 Task: Create a due date automation trigger when advanced on, on the tuesday of the week a card is due add dates starting this month at 11:00 AM.
Action: Mouse moved to (811, 253)
Screenshot: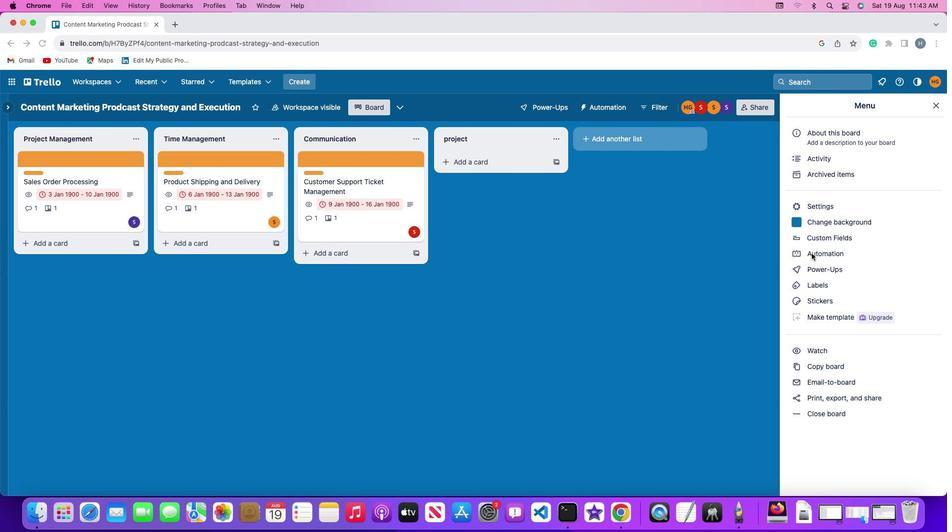 
Action: Mouse pressed left at (811, 253)
Screenshot: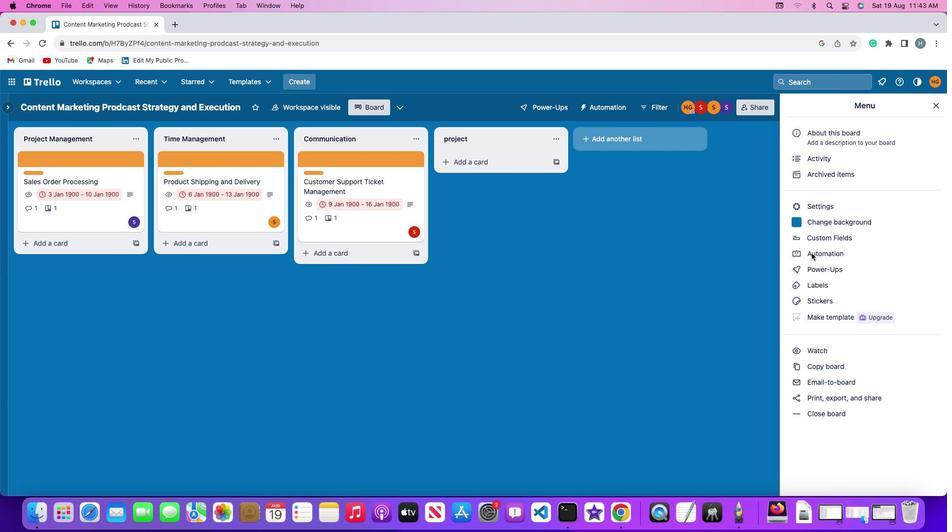 
Action: Mouse pressed left at (811, 253)
Screenshot: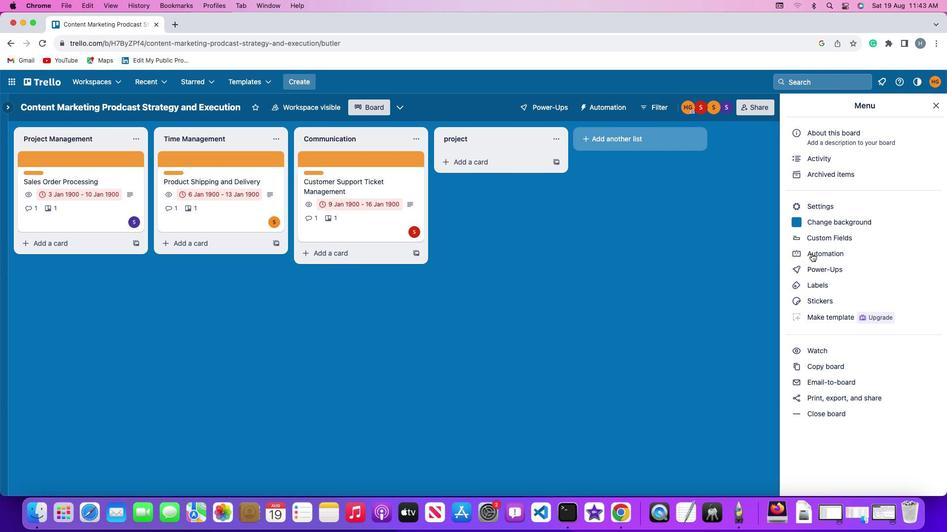 
Action: Mouse moved to (52, 228)
Screenshot: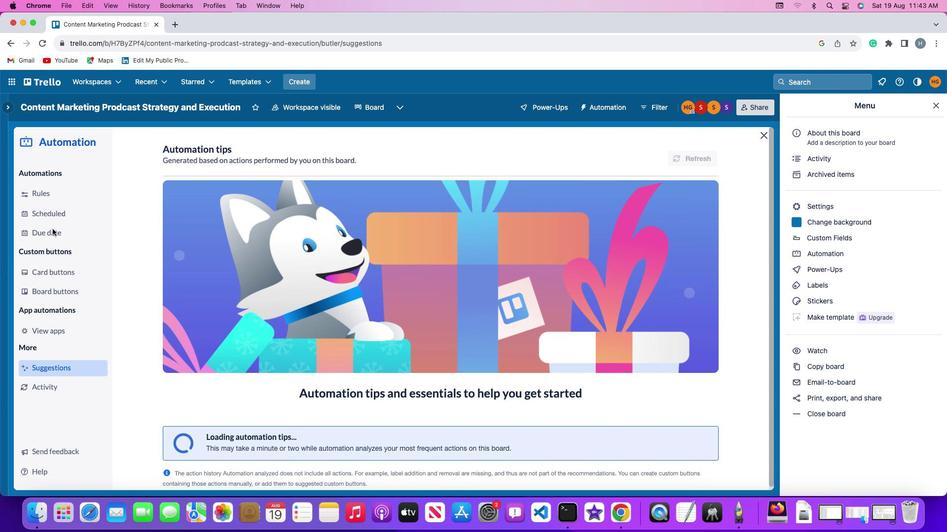 
Action: Mouse pressed left at (52, 228)
Screenshot: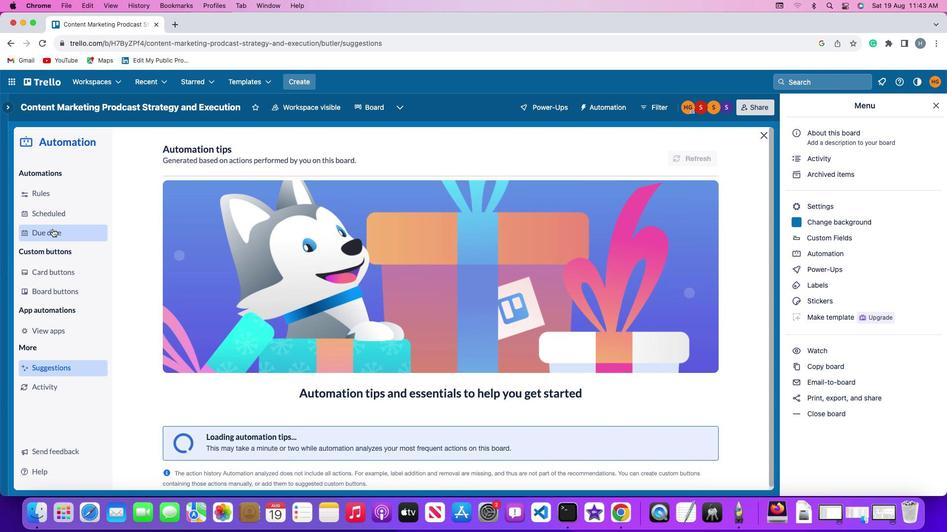 
Action: Mouse moved to (674, 152)
Screenshot: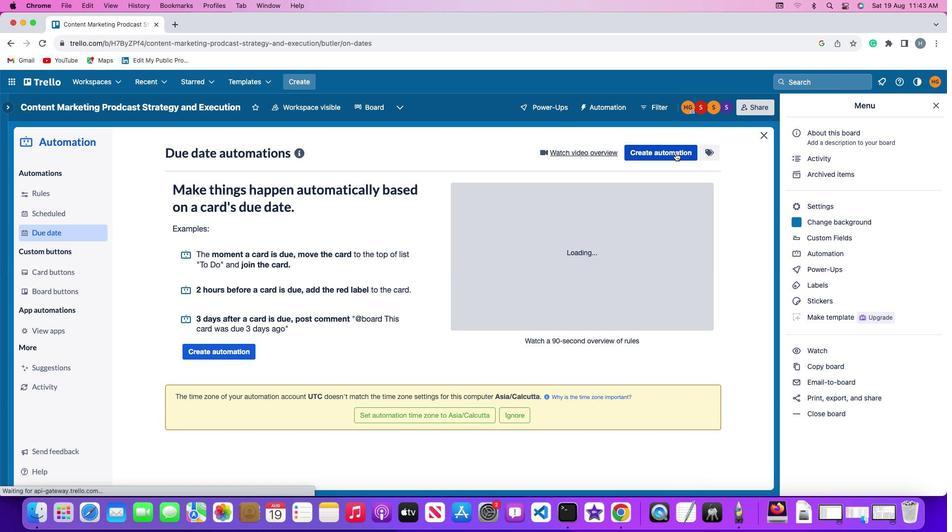 
Action: Mouse pressed left at (674, 152)
Screenshot: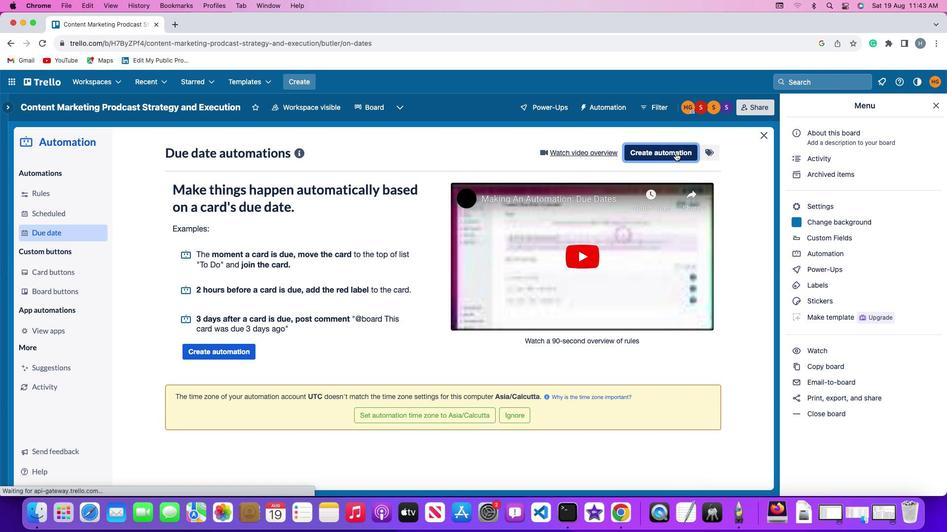 
Action: Mouse moved to (223, 248)
Screenshot: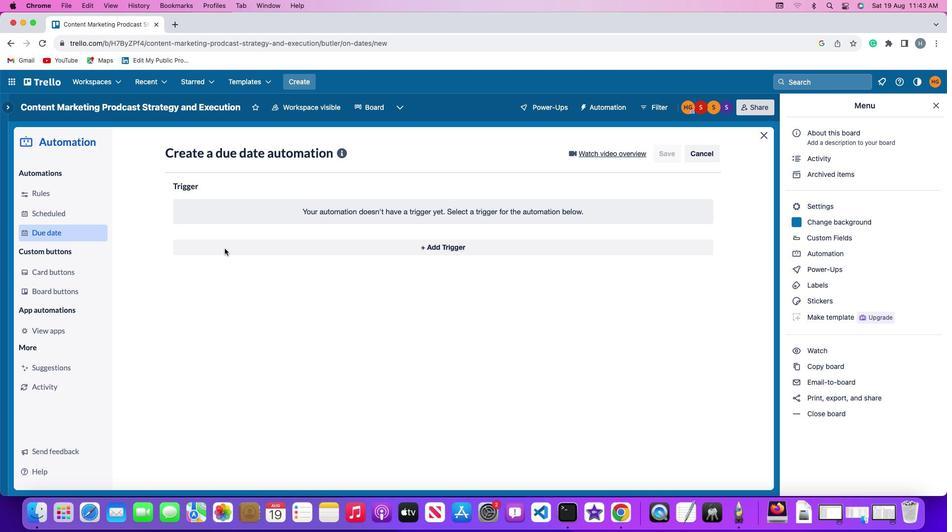 
Action: Mouse pressed left at (223, 248)
Screenshot: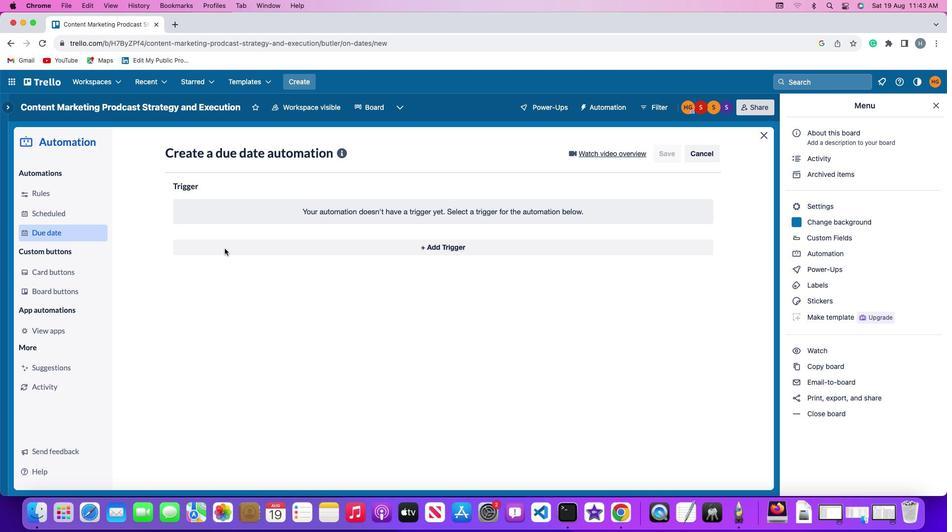 
Action: Mouse moved to (214, 437)
Screenshot: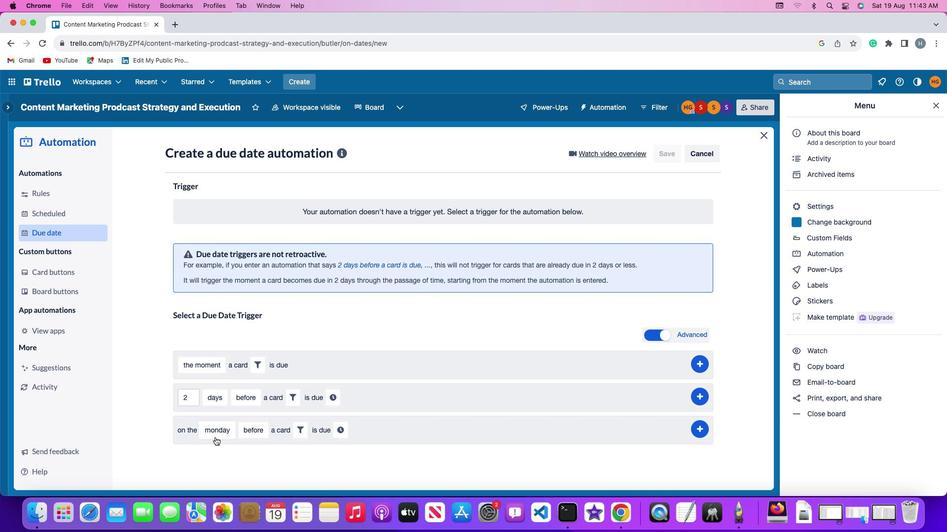 
Action: Mouse pressed left at (214, 437)
Screenshot: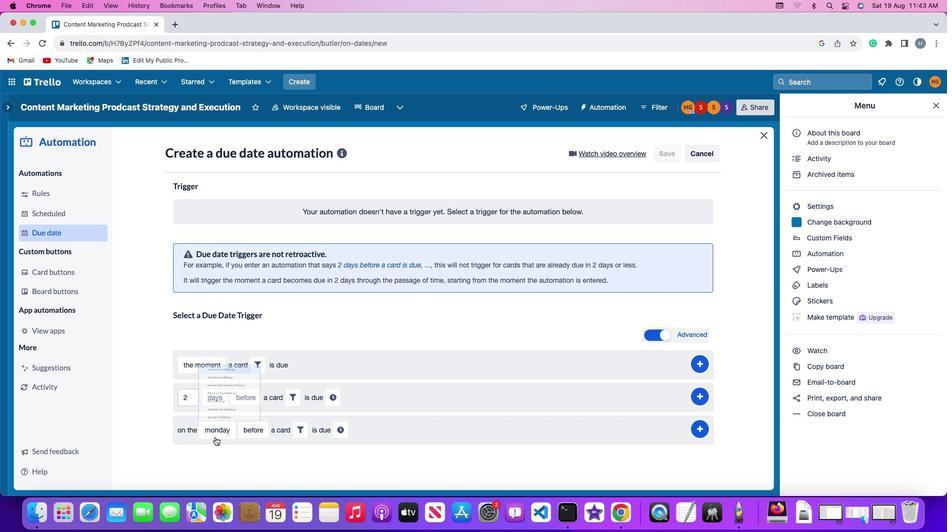 
Action: Mouse moved to (221, 311)
Screenshot: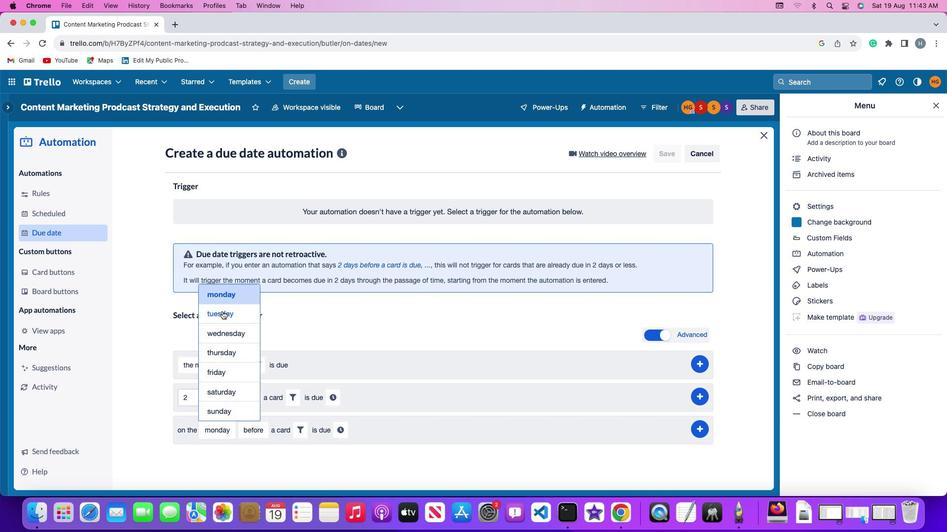 
Action: Mouse pressed left at (221, 311)
Screenshot: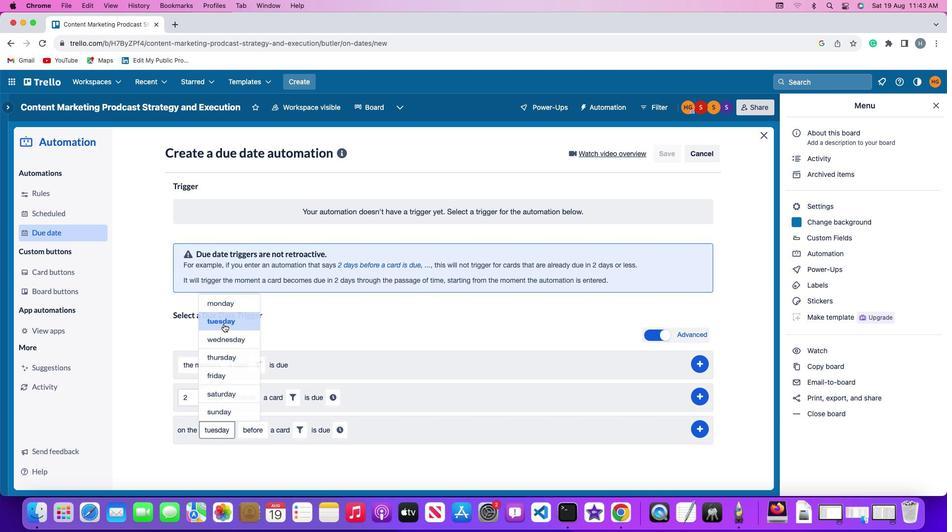 
Action: Mouse moved to (250, 426)
Screenshot: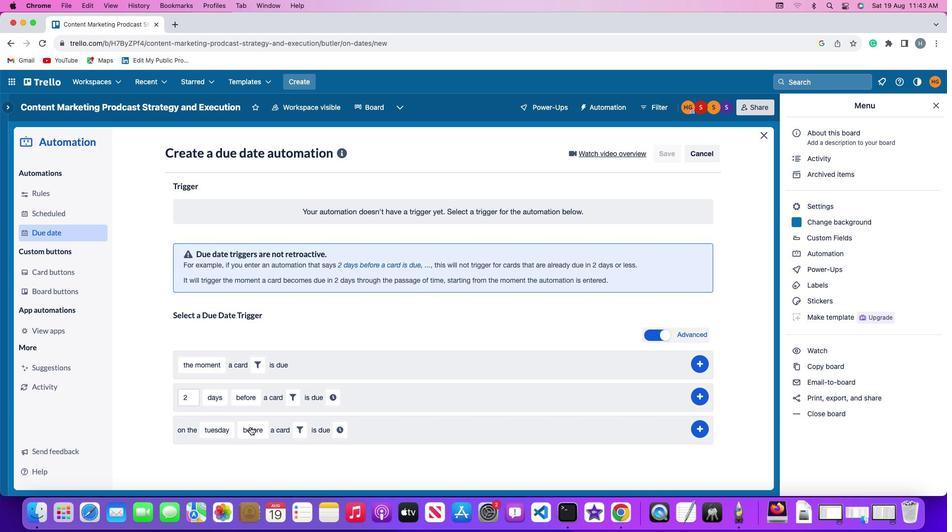 
Action: Mouse pressed left at (250, 426)
Screenshot: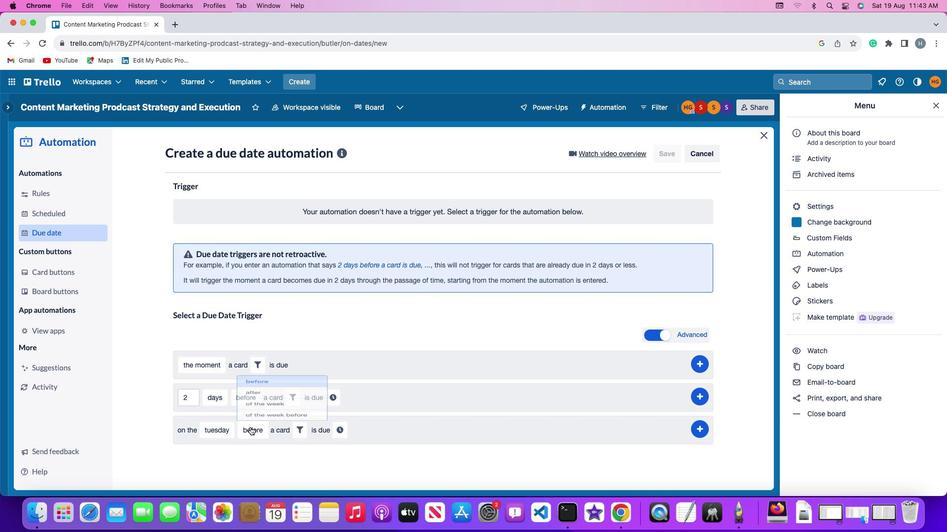 
Action: Mouse moved to (257, 396)
Screenshot: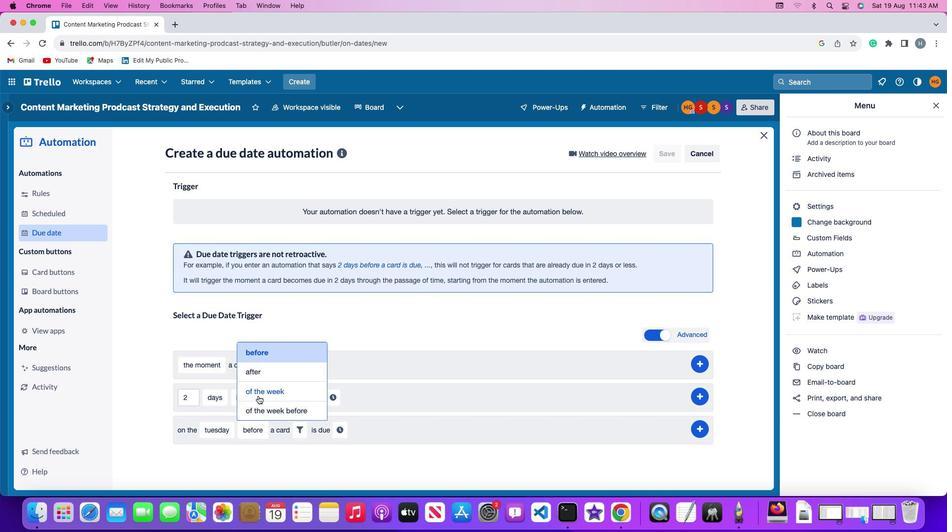 
Action: Mouse pressed left at (257, 396)
Screenshot: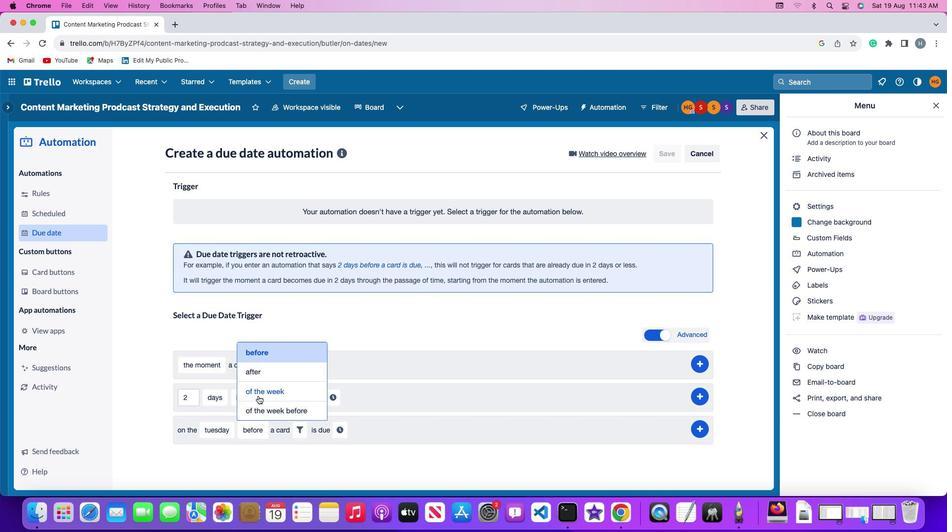 
Action: Mouse moved to (311, 432)
Screenshot: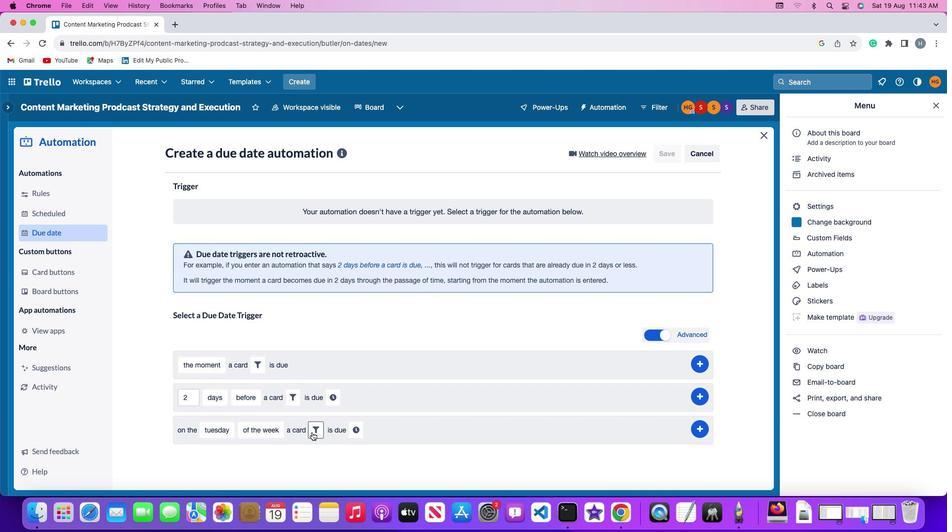 
Action: Mouse pressed left at (311, 432)
Screenshot: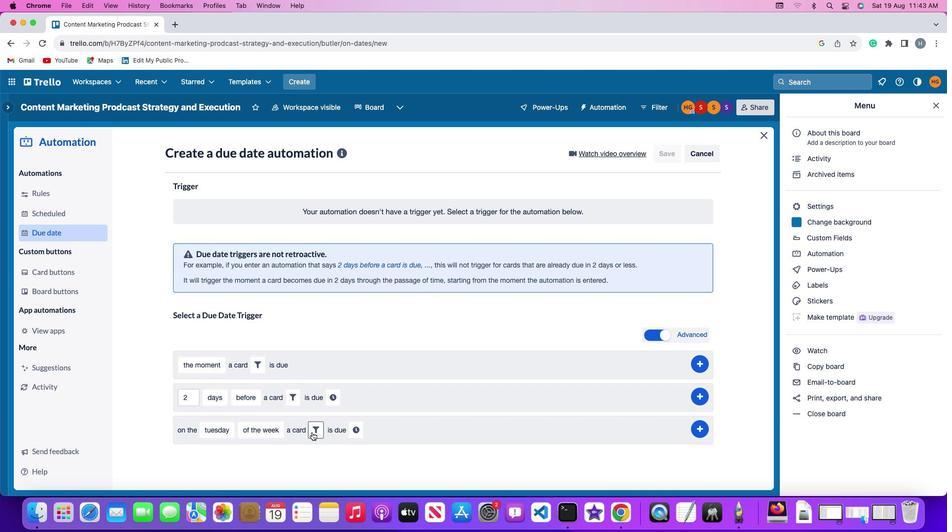 
Action: Mouse moved to (366, 463)
Screenshot: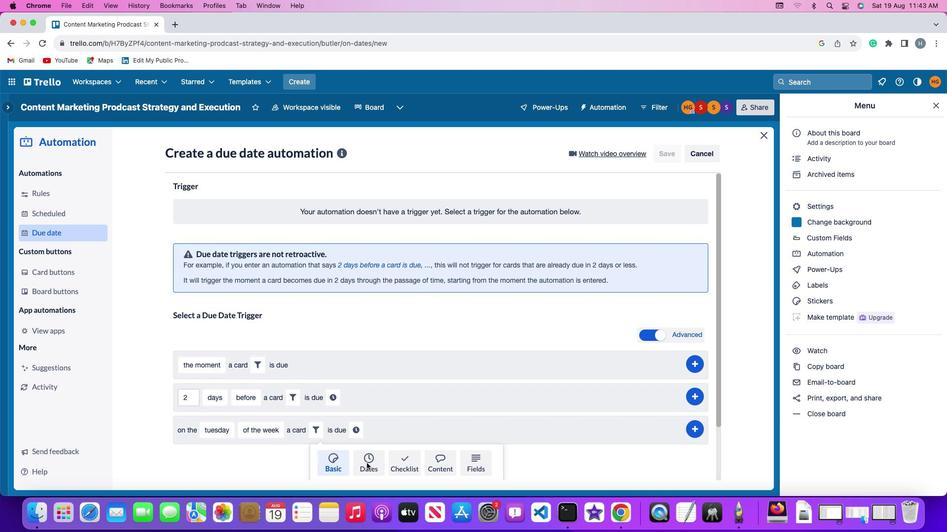 
Action: Mouse pressed left at (366, 463)
Screenshot: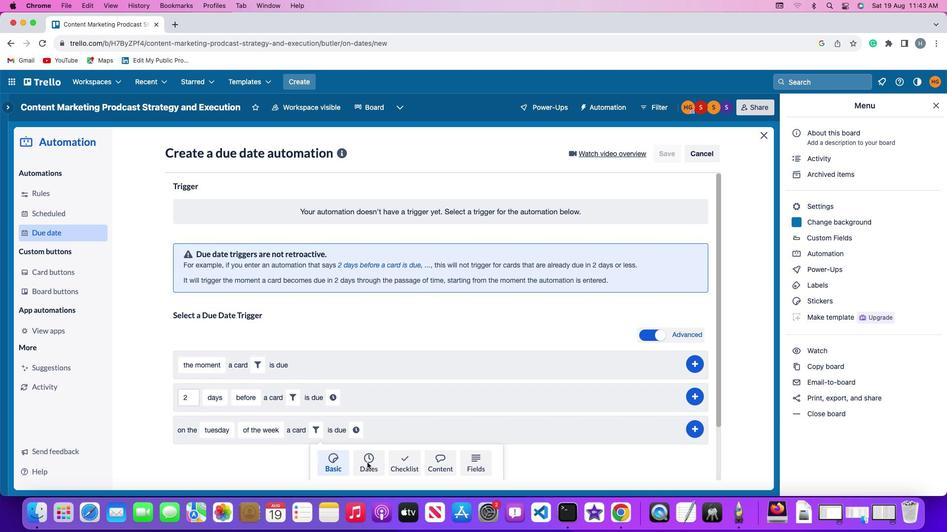 
Action: Mouse moved to (265, 456)
Screenshot: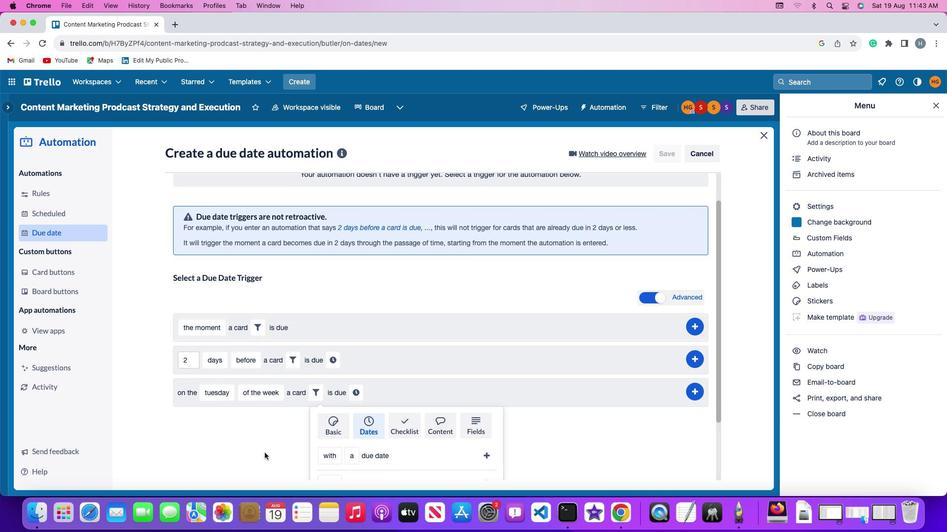 
Action: Mouse scrolled (265, 456) with delta (0, 0)
Screenshot: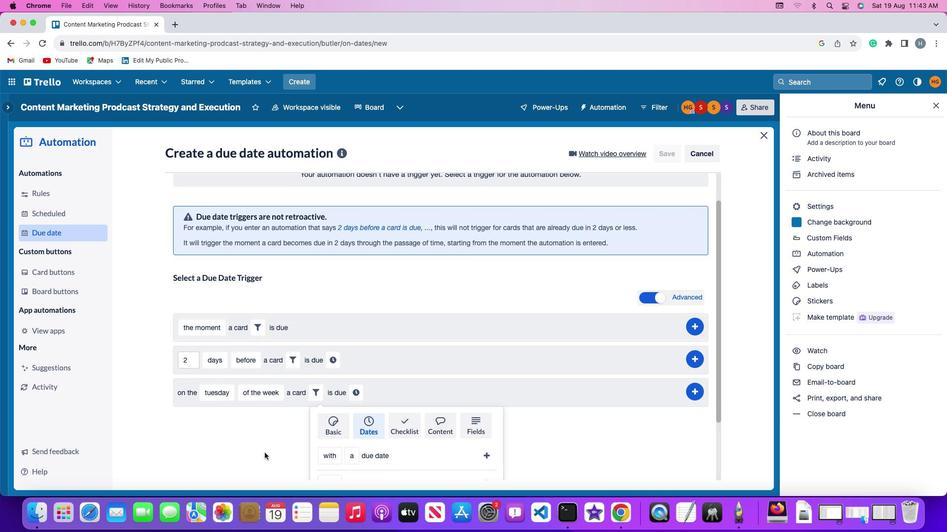 
Action: Mouse scrolled (265, 456) with delta (0, 0)
Screenshot: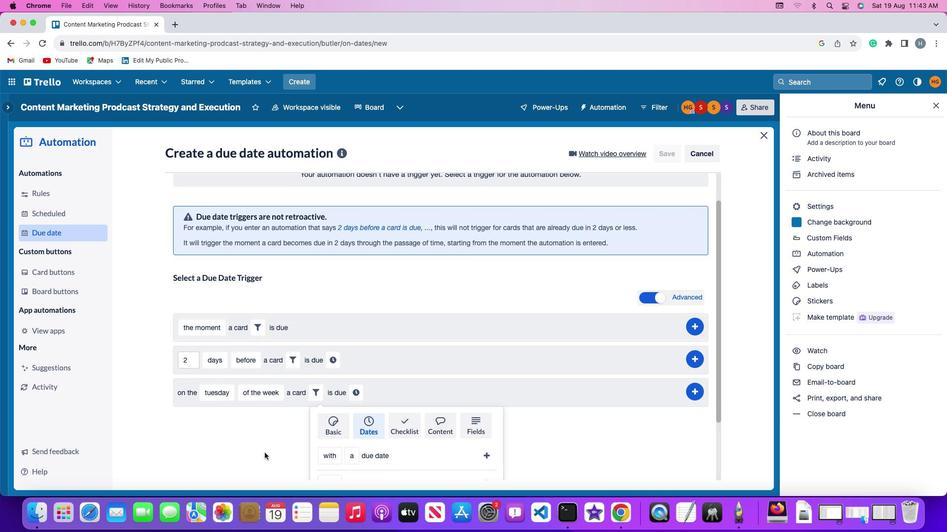 
Action: Mouse scrolled (265, 456) with delta (0, -1)
Screenshot: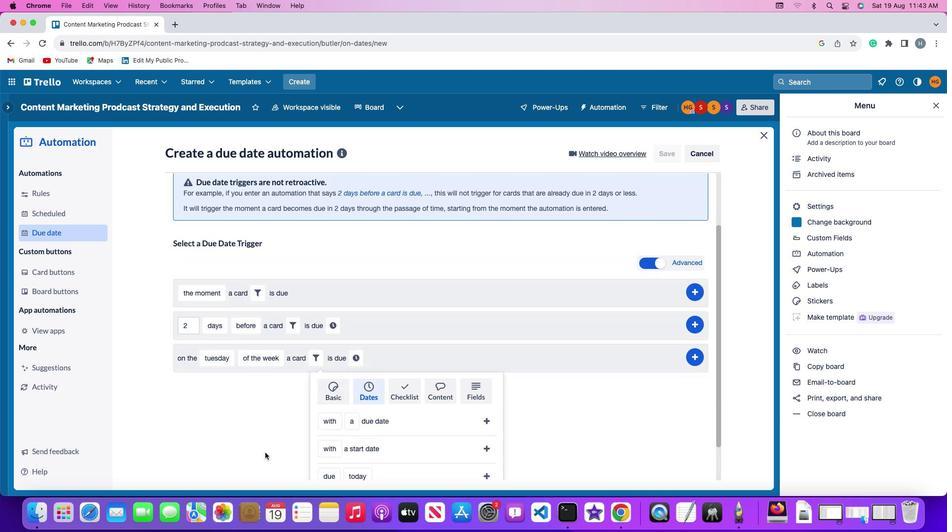 
Action: Mouse moved to (265, 456)
Screenshot: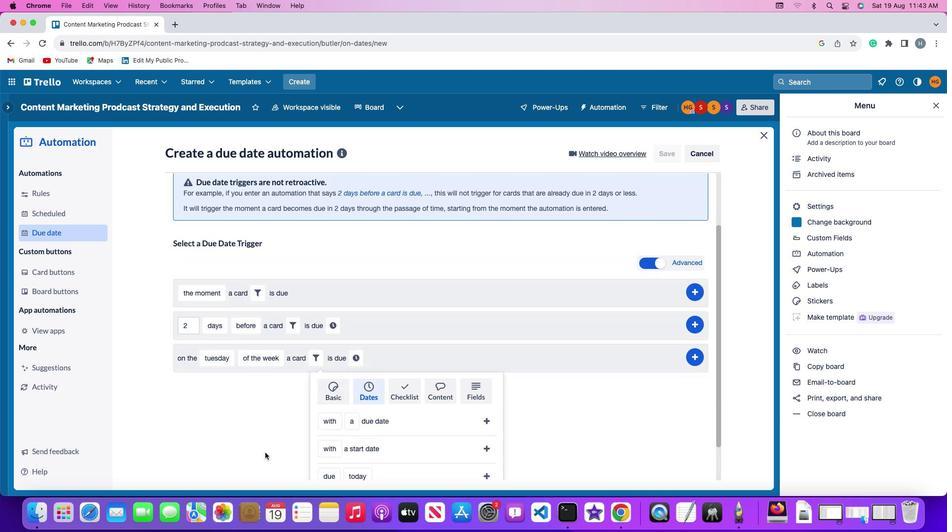 
Action: Mouse scrolled (265, 456) with delta (0, -2)
Screenshot: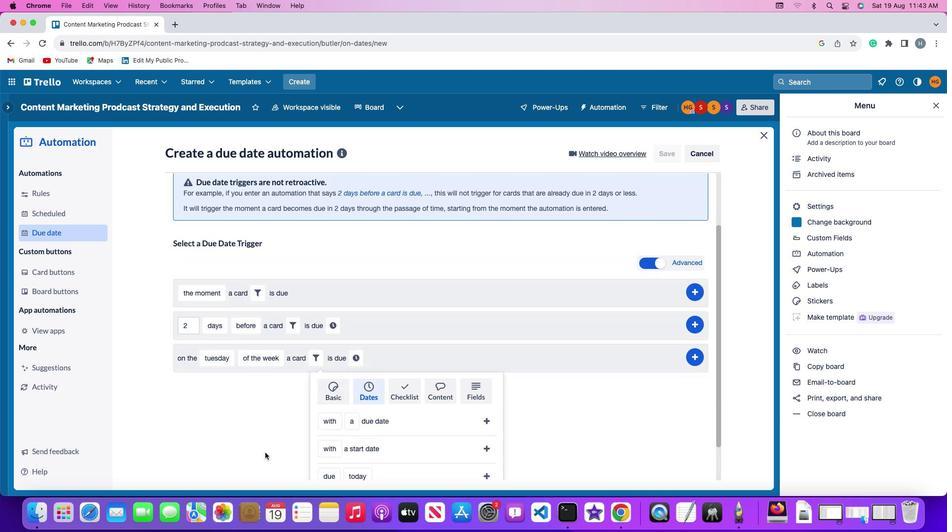 
Action: Mouse moved to (265, 452)
Screenshot: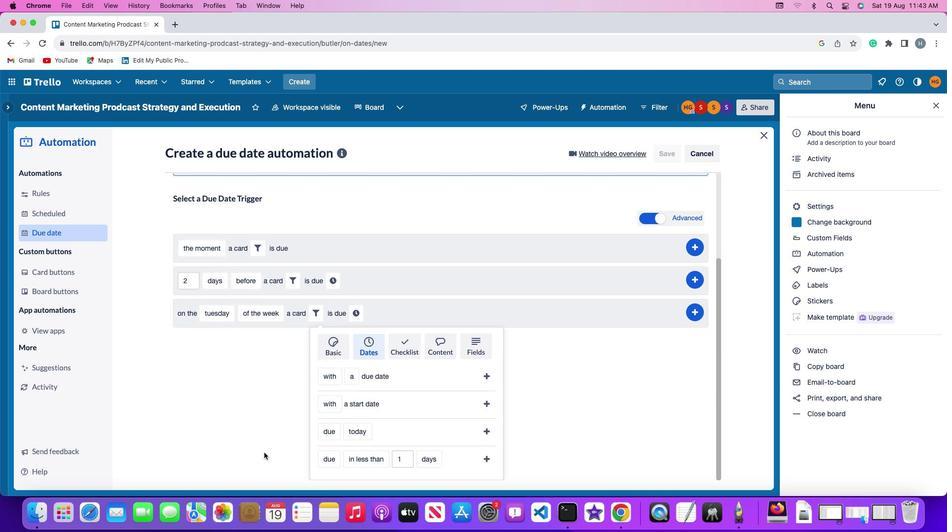 
Action: Mouse scrolled (265, 452) with delta (0, 0)
Screenshot: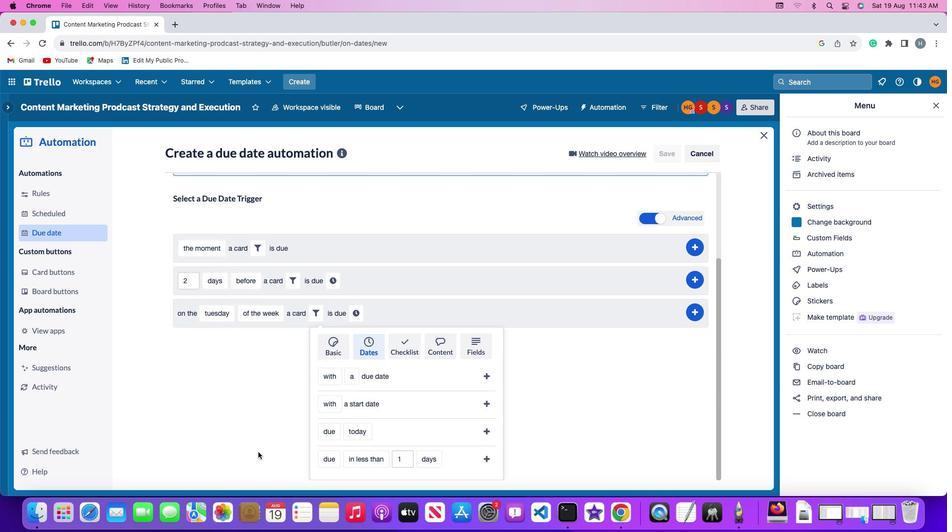 
Action: Mouse scrolled (265, 452) with delta (0, 0)
Screenshot: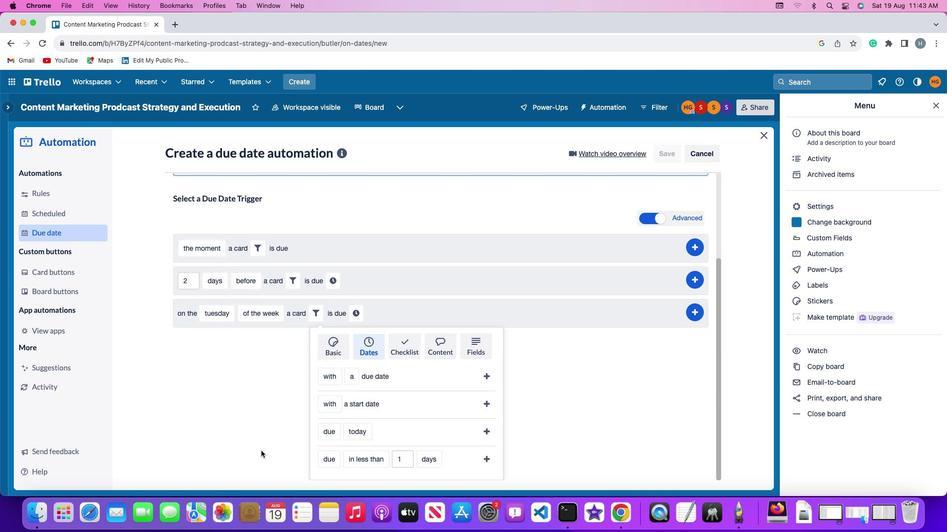 
Action: Mouse scrolled (265, 452) with delta (0, 0)
Screenshot: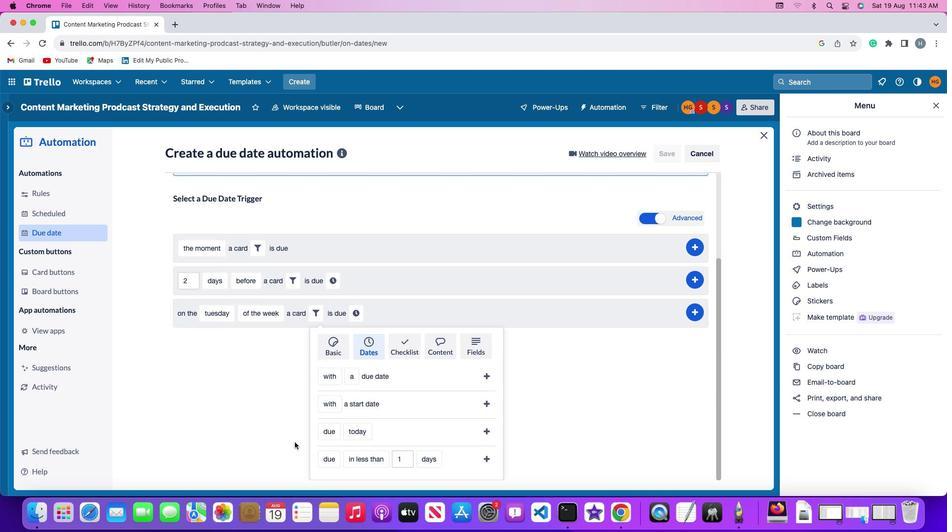 
Action: Mouse moved to (333, 431)
Screenshot: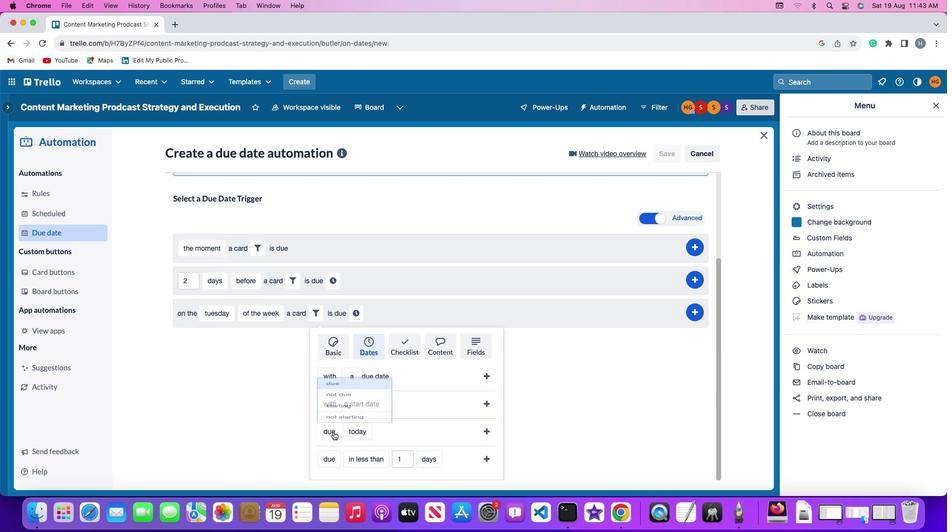 
Action: Mouse pressed left at (333, 431)
Screenshot: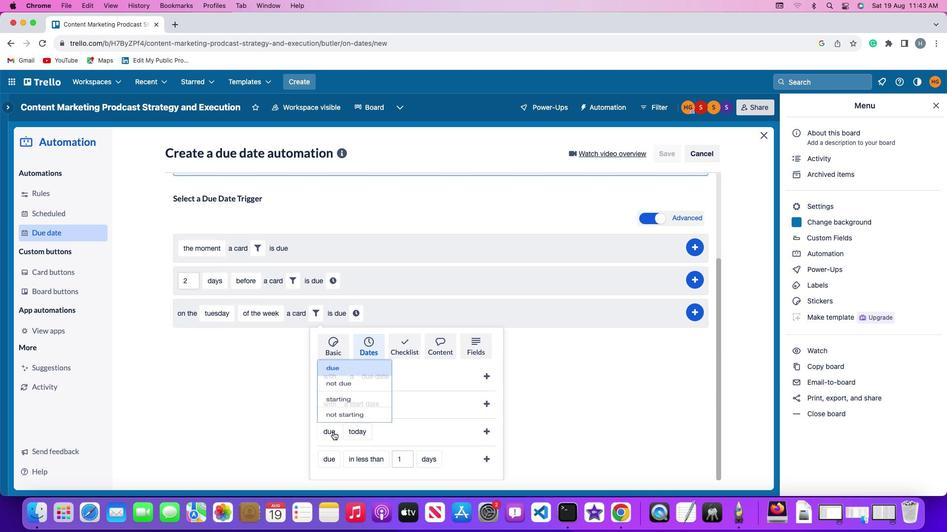 
Action: Mouse moved to (337, 394)
Screenshot: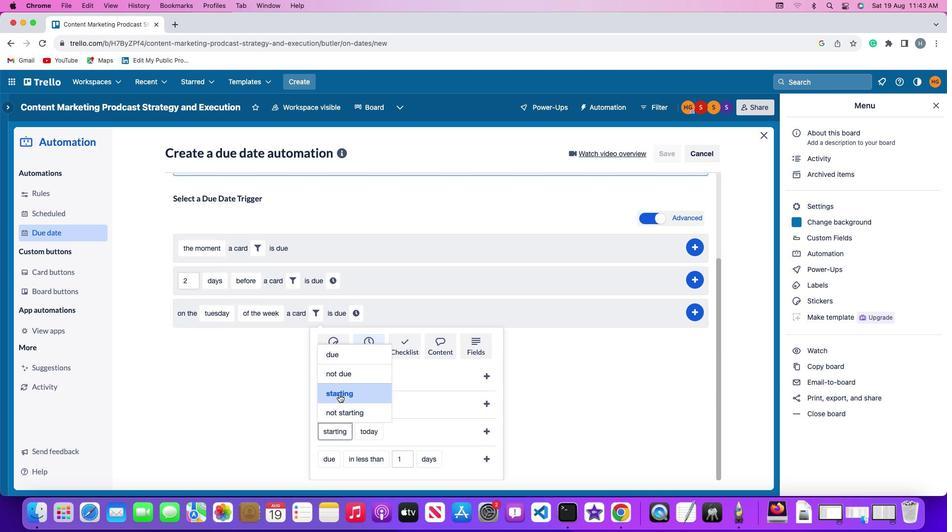 
Action: Mouse pressed left at (337, 394)
Screenshot: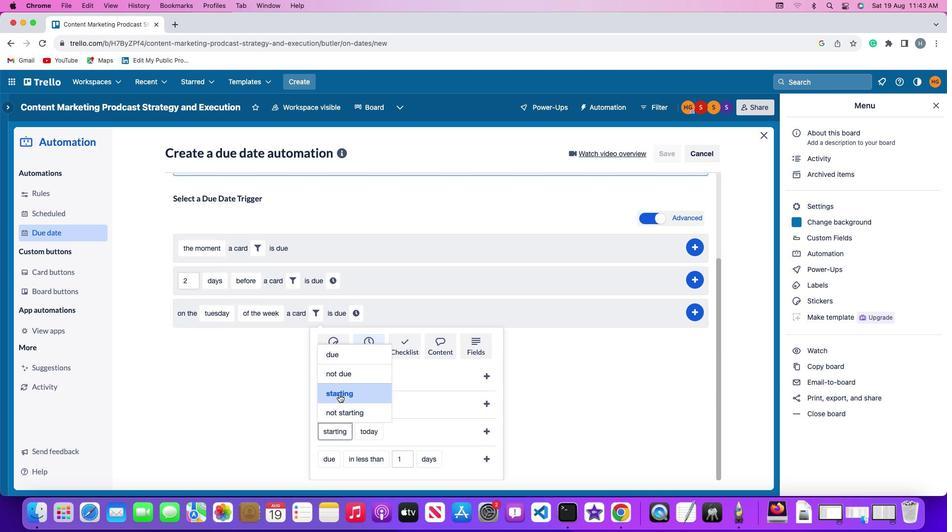 
Action: Mouse moved to (372, 427)
Screenshot: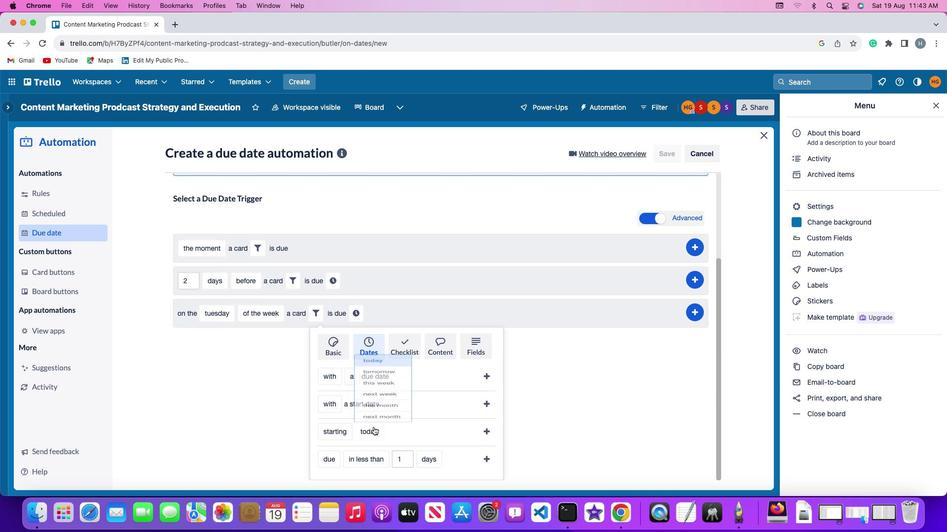 
Action: Mouse pressed left at (372, 427)
Screenshot: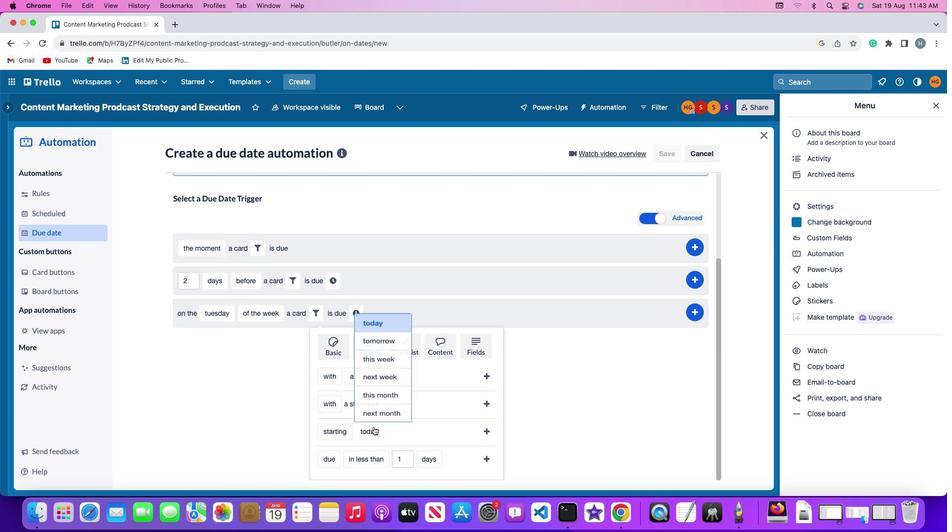 
Action: Mouse moved to (378, 392)
Screenshot: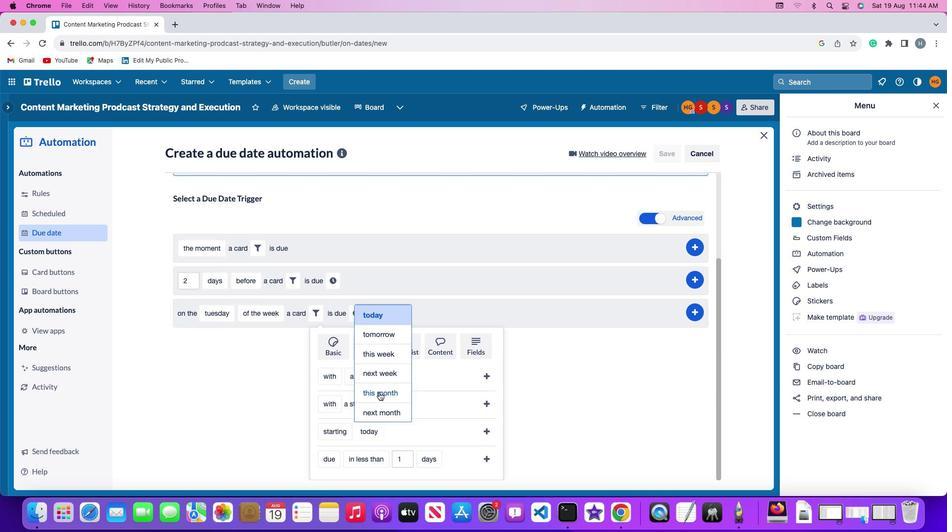 
Action: Mouse pressed left at (378, 392)
Screenshot: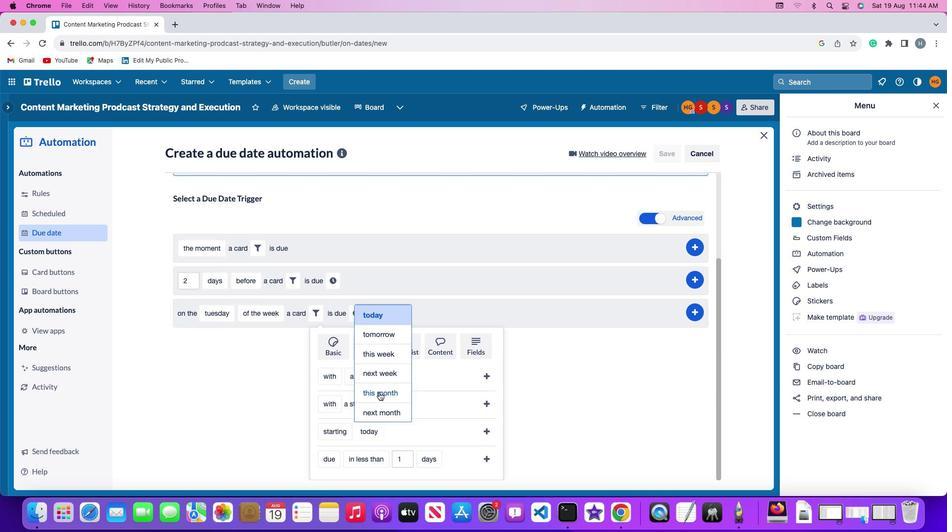 
Action: Mouse moved to (489, 427)
Screenshot: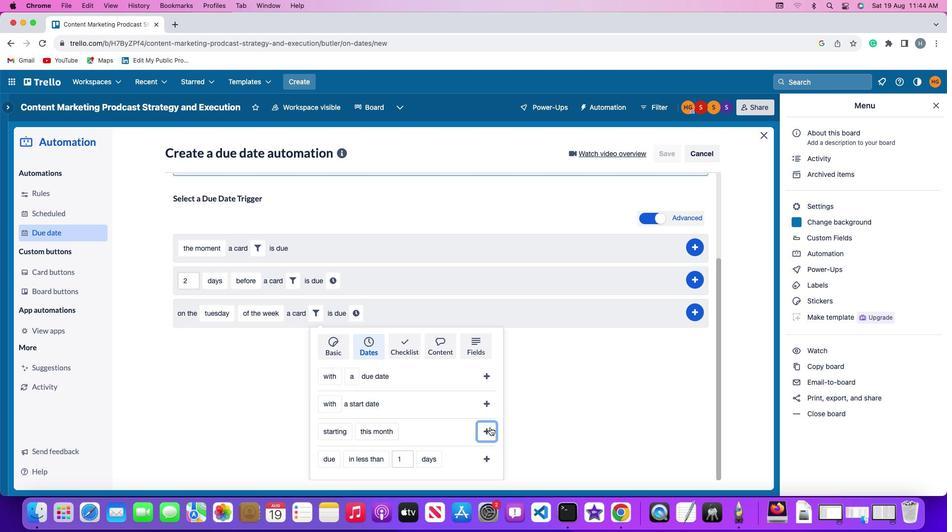 
Action: Mouse pressed left at (489, 427)
Screenshot: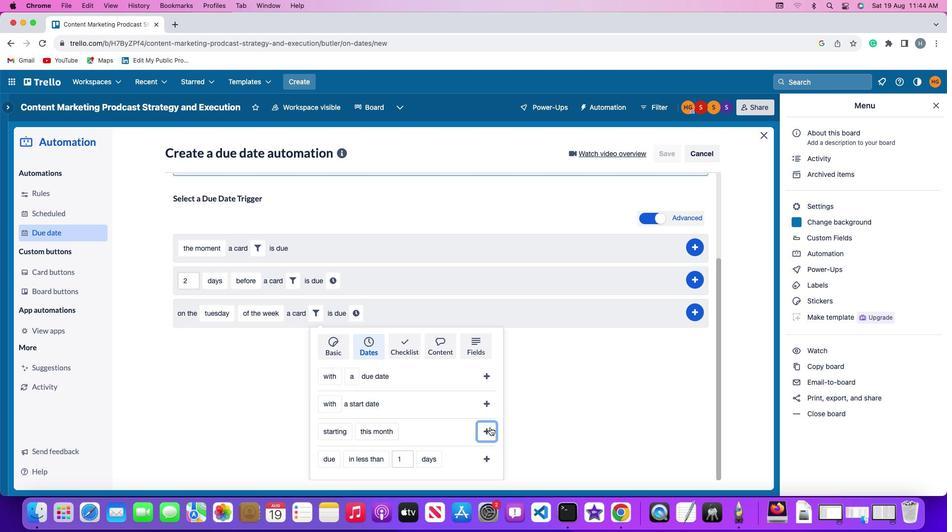 
Action: Mouse moved to (440, 428)
Screenshot: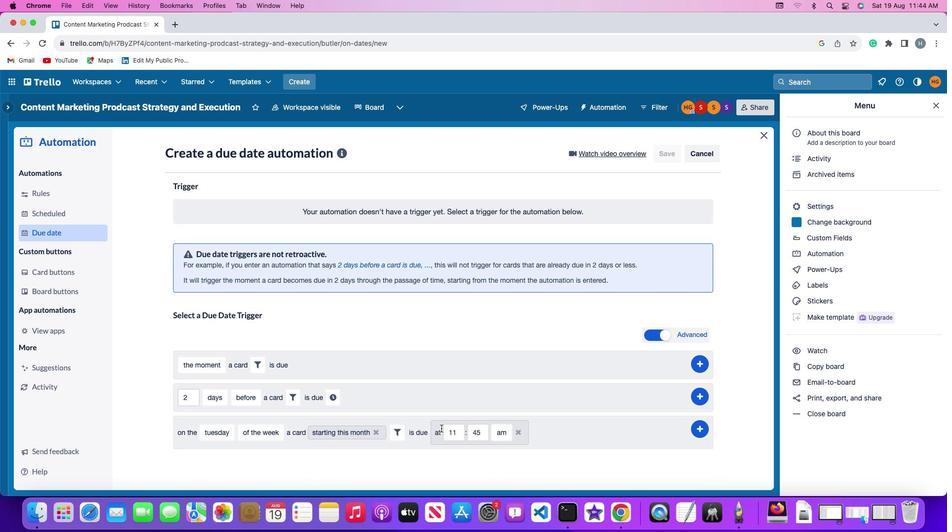 
Action: Mouse pressed left at (440, 428)
Screenshot: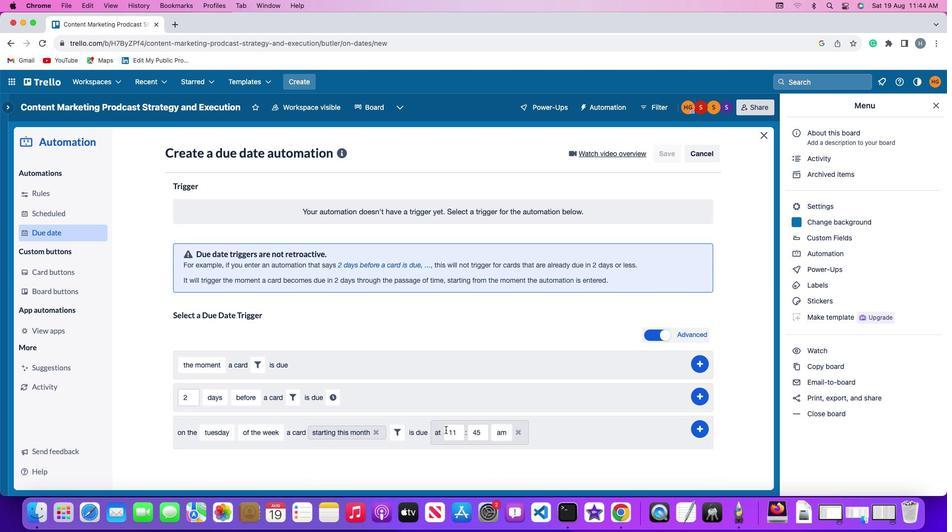 
Action: Mouse moved to (466, 433)
Screenshot: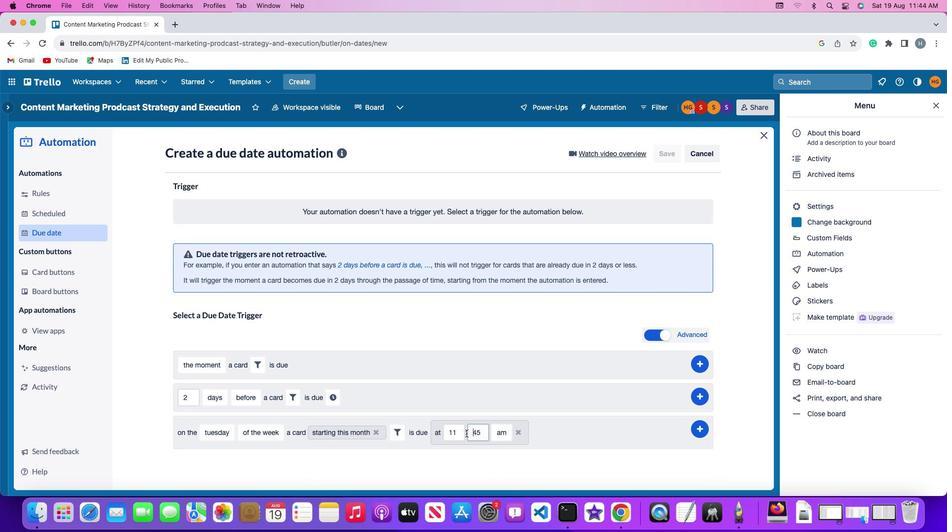 
Action: Mouse pressed left at (466, 433)
Screenshot: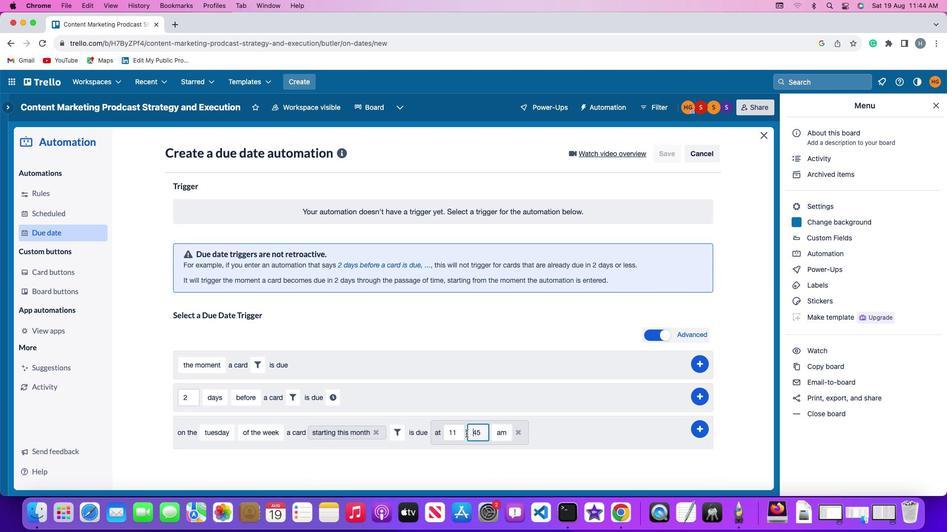 
Action: Mouse moved to (461, 433)
Screenshot: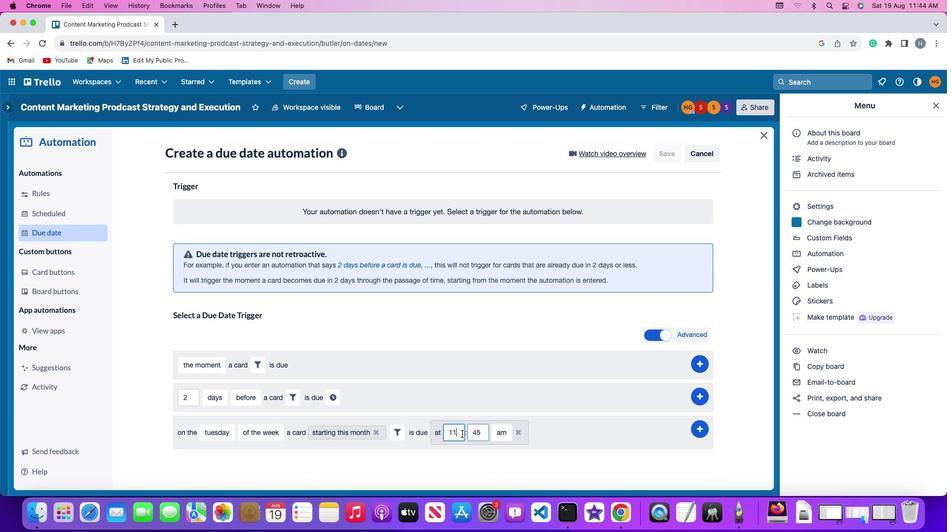 
Action: Mouse pressed left at (461, 433)
Screenshot: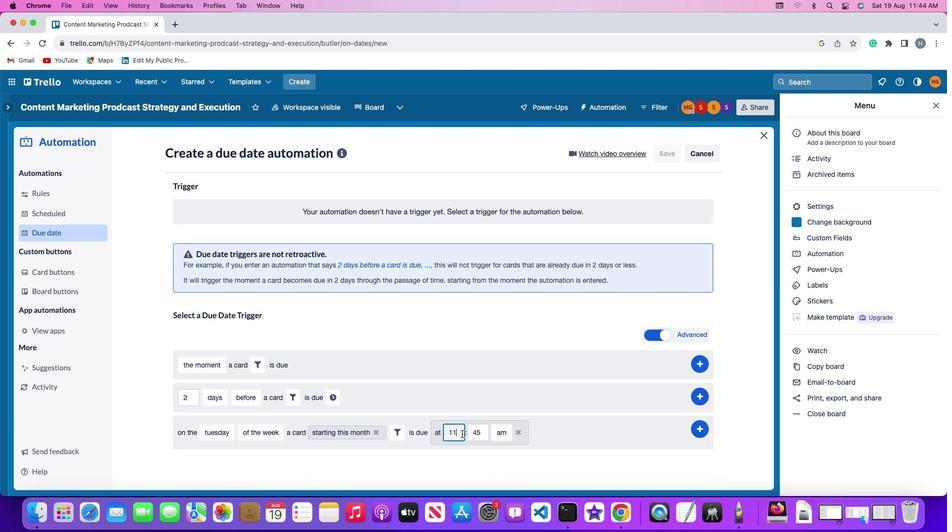 
Action: Mouse moved to (460, 433)
Screenshot: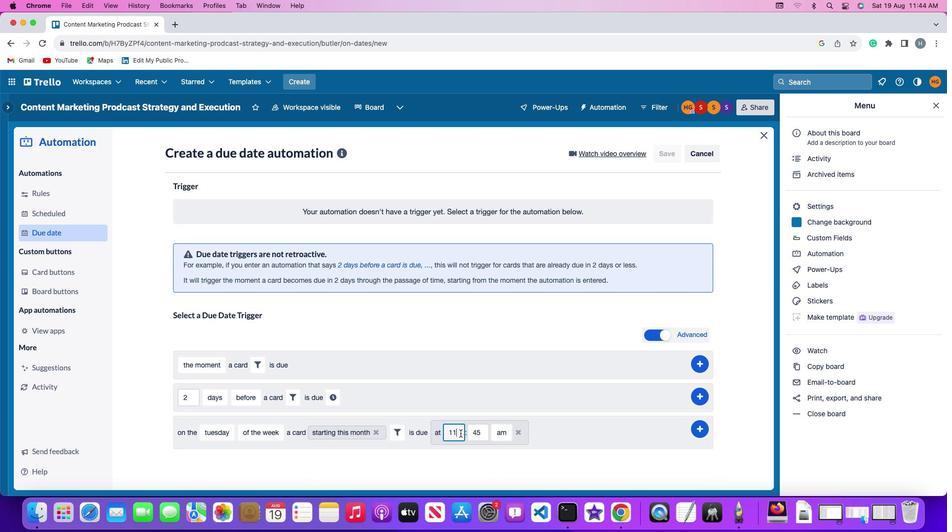 
Action: Key pressed Key.backspace'1'
Screenshot: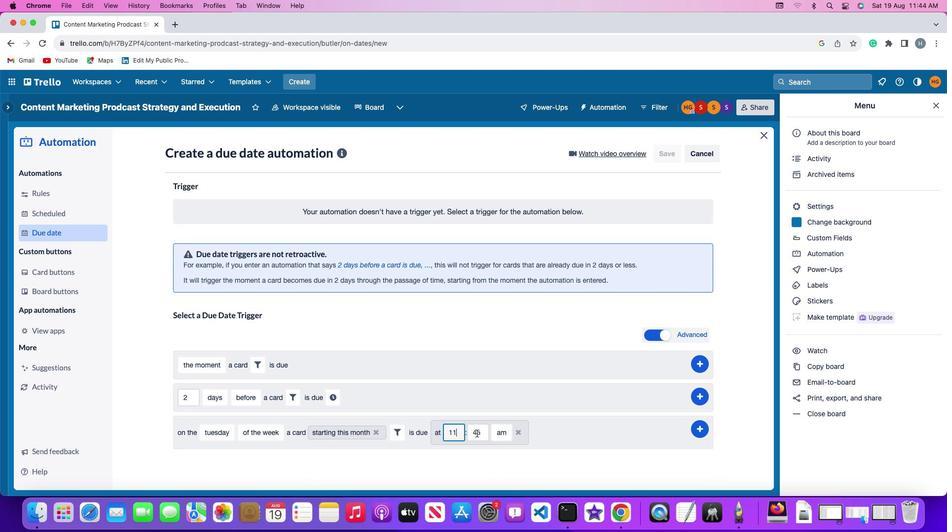 
Action: Mouse moved to (485, 434)
Screenshot: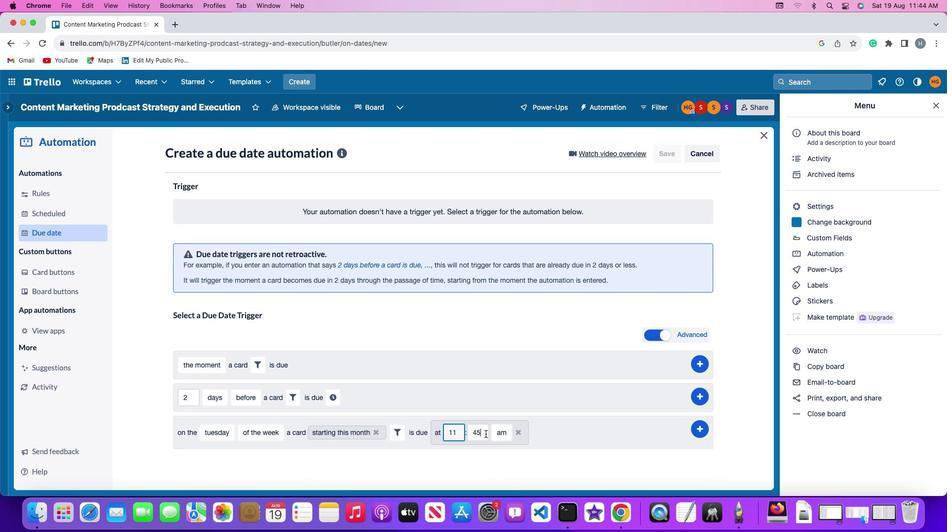 
Action: Mouse pressed left at (485, 434)
Screenshot: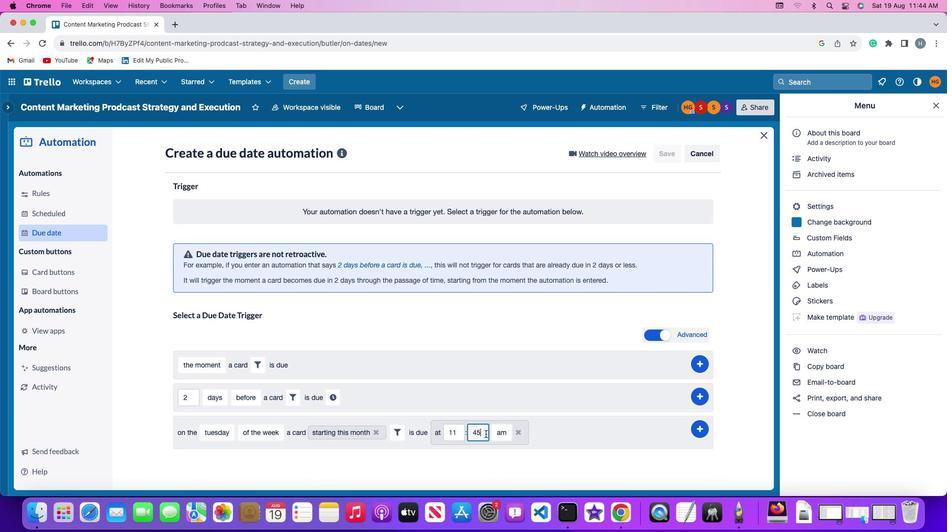 
Action: Mouse moved to (485, 434)
Screenshot: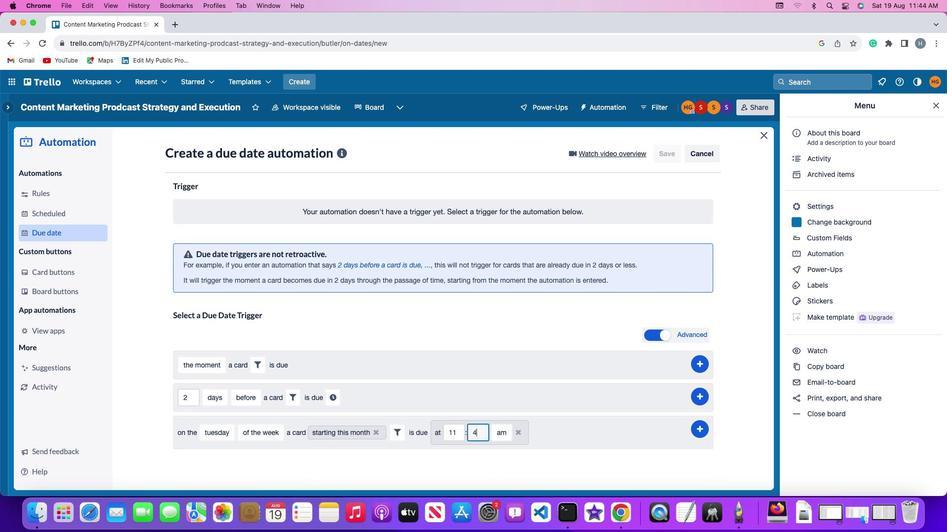 
Action: Key pressed Key.backspaceKey.backspace'0''0'
Screenshot: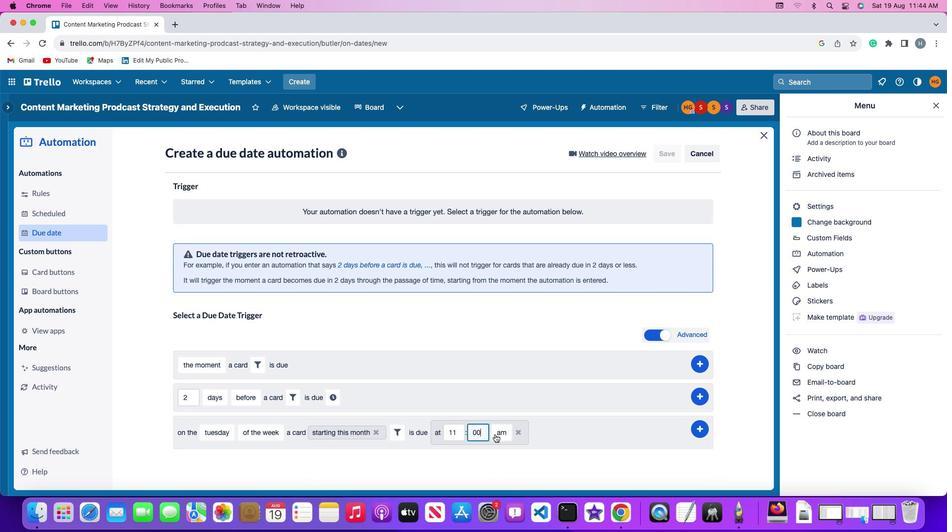 
Action: Mouse moved to (507, 434)
Screenshot: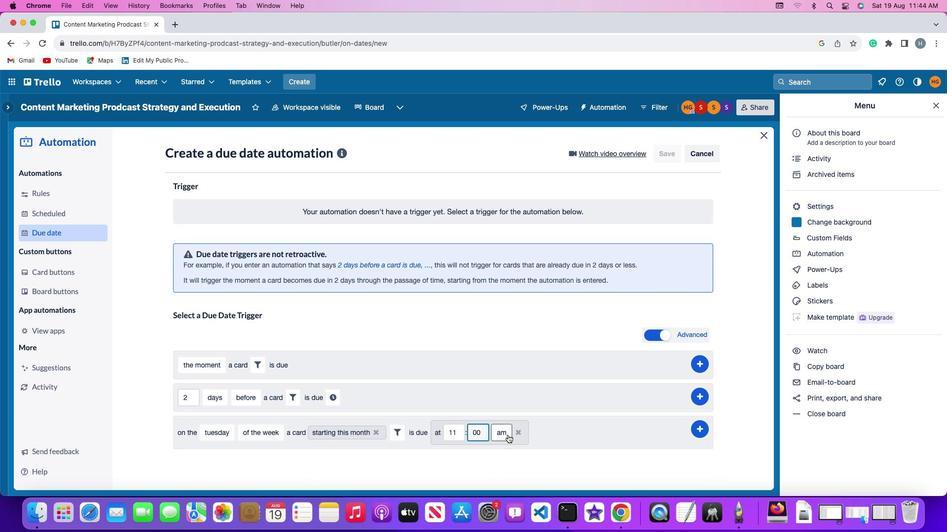 
Action: Mouse pressed left at (507, 434)
Screenshot: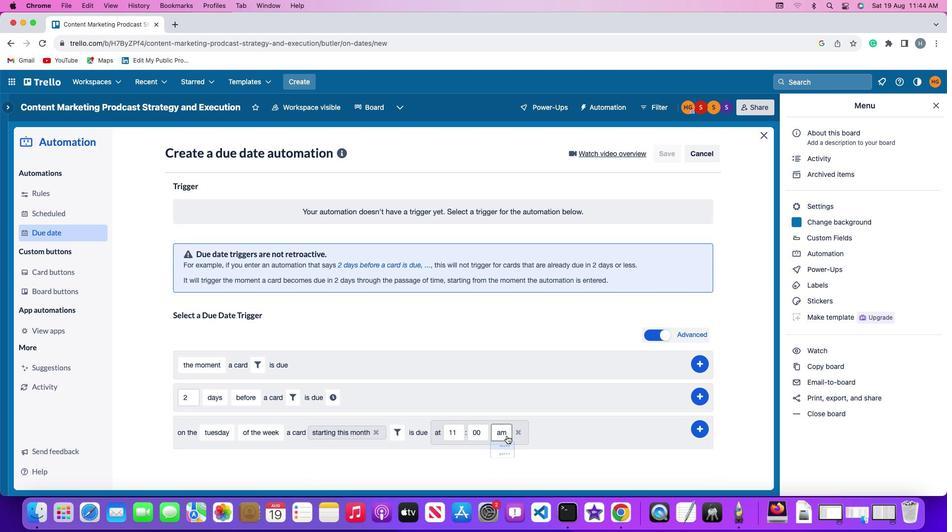 
Action: Mouse moved to (504, 448)
Screenshot: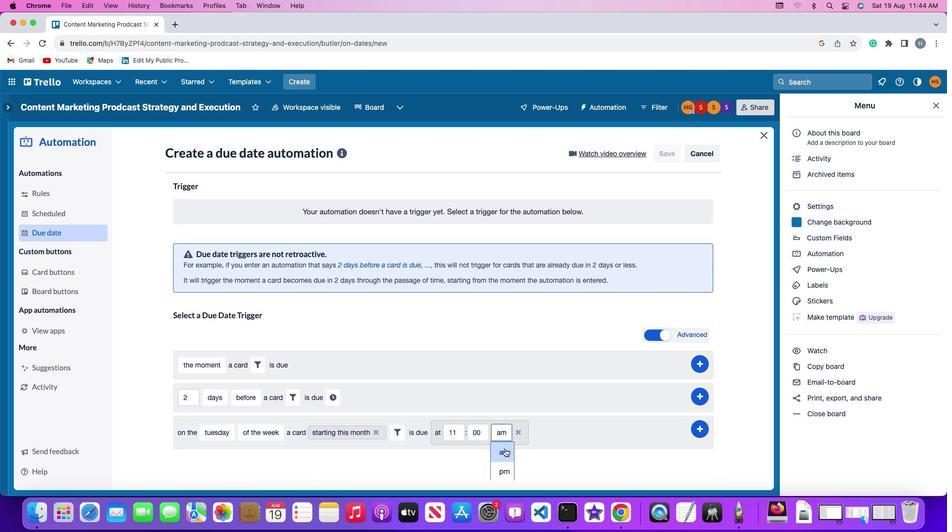 
Action: Mouse pressed left at (504, 448)
Screenshot: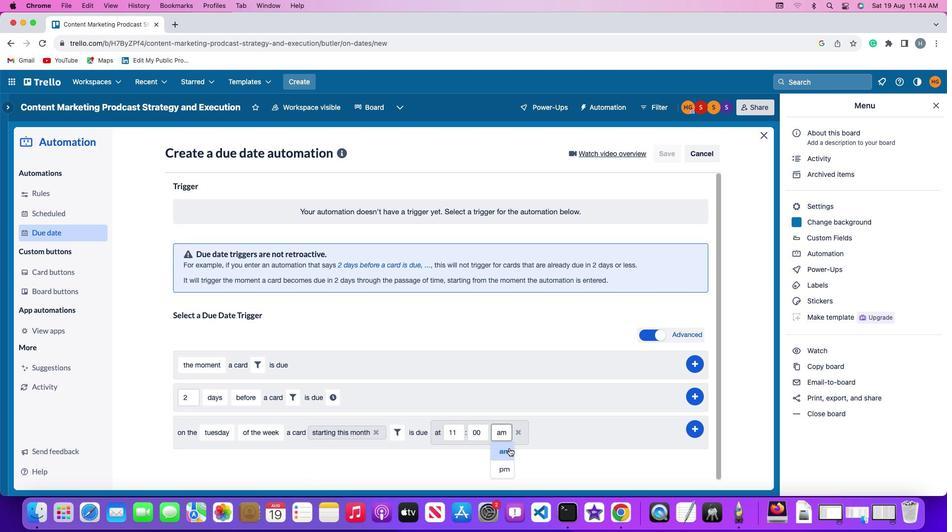 
Action: Mouse moved to (702, 426)
Screenshot: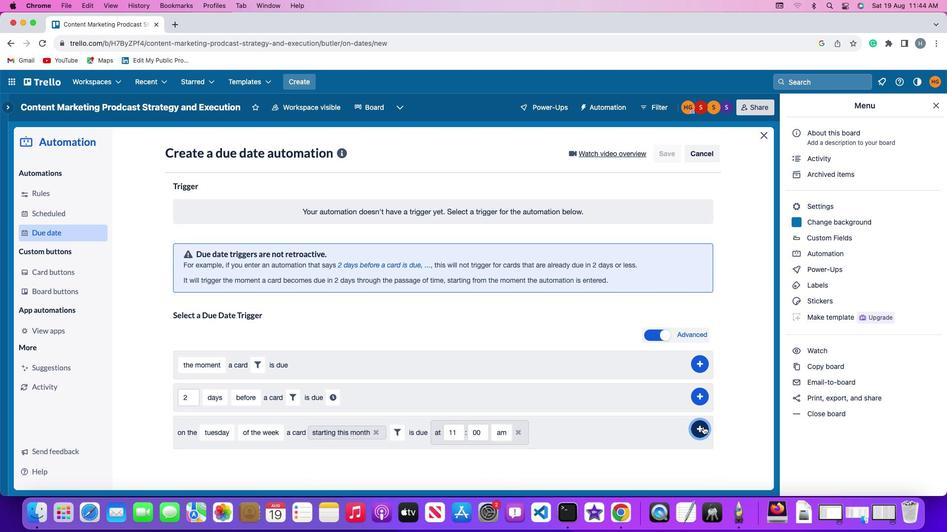 
Action: Mouse pressed left at (702, 426)
Screenshot: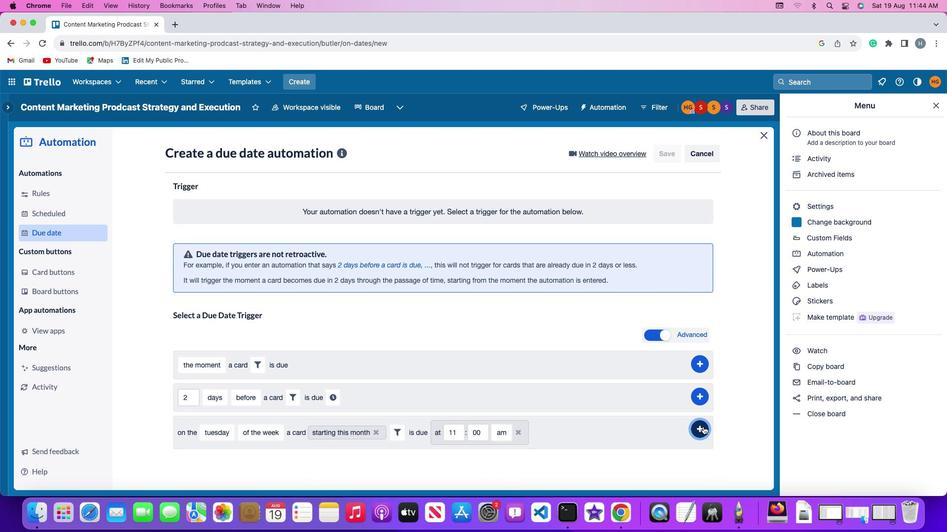
Action: Mouse moved to (744, 329)
Screenshot: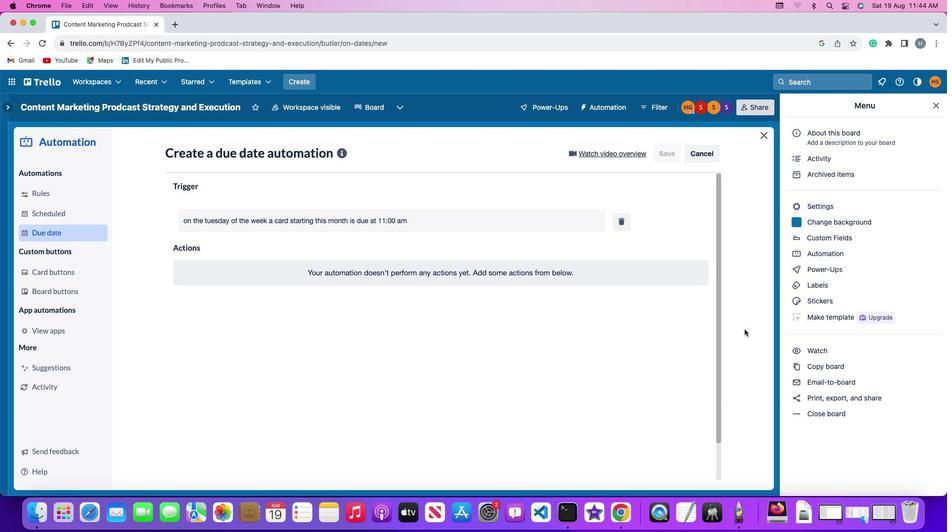 
